 Task: Toggle the include symbols option in the quick open.
Action: Mouse moved to (12, 562)
Screenshot: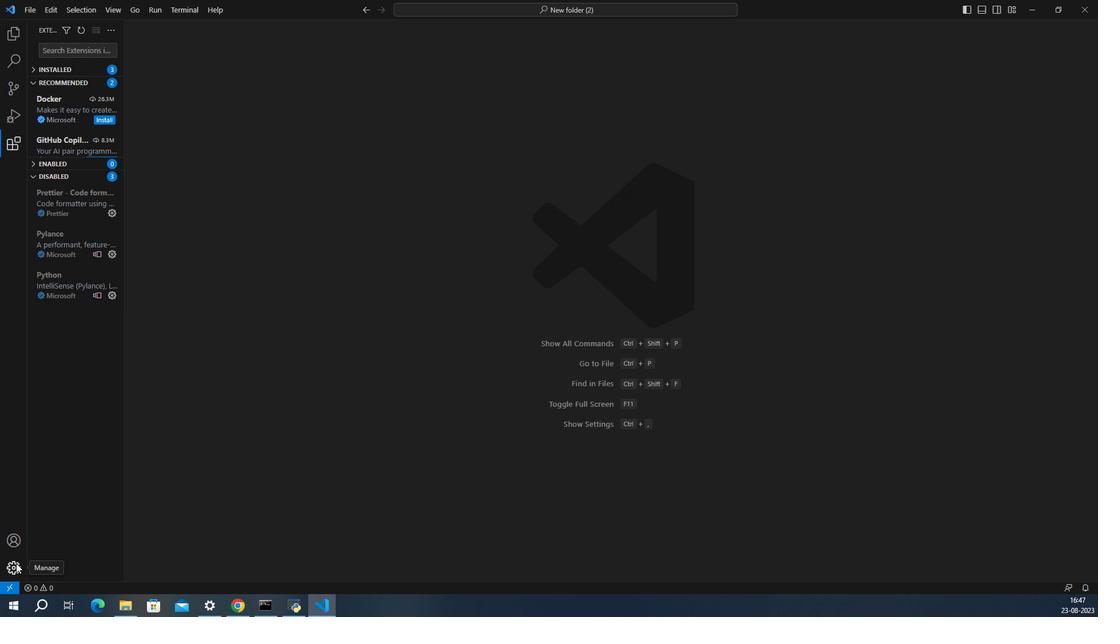 
Action: Mouse pressed left at (12, 562)
Screenshot: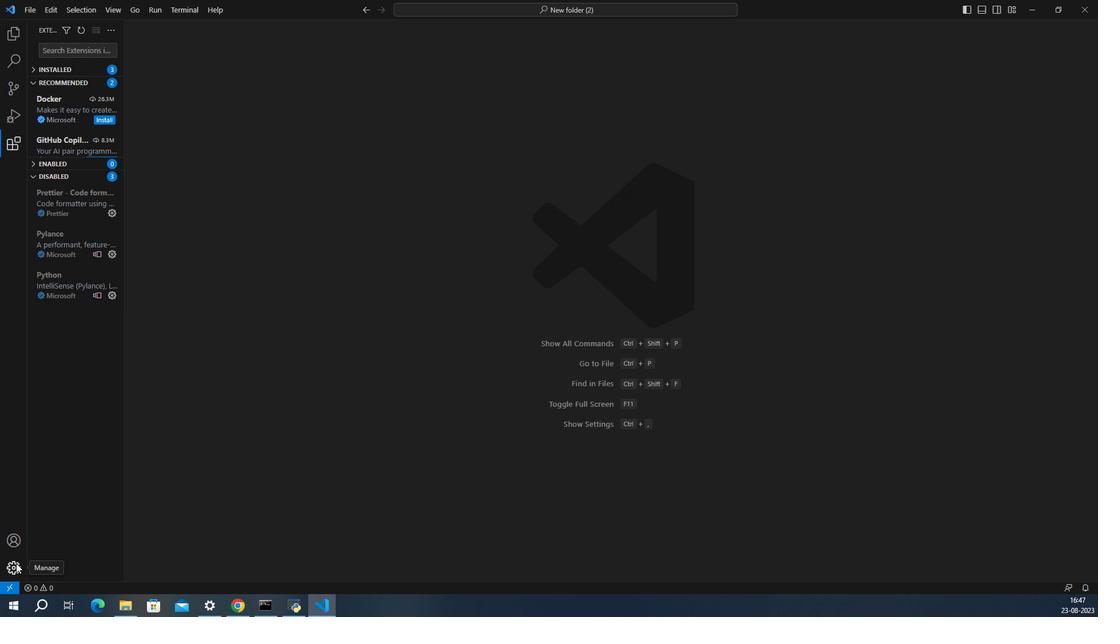 
Action: Mouse moved to (66, 475)
Screenshot: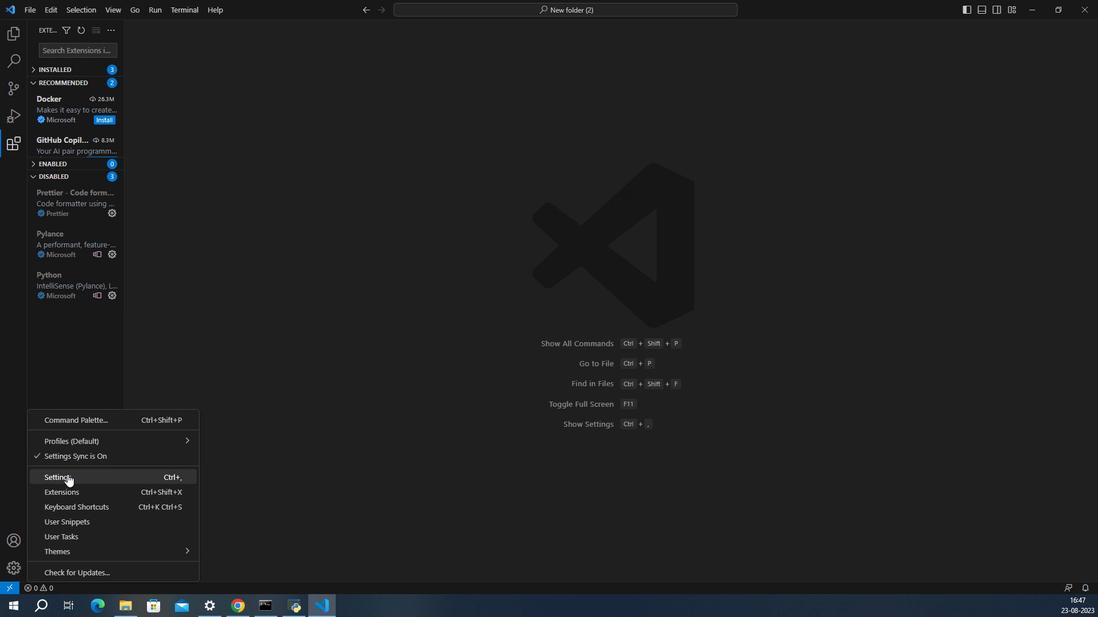
Action: Mouse pressed left at (66, 475)
Screenshot: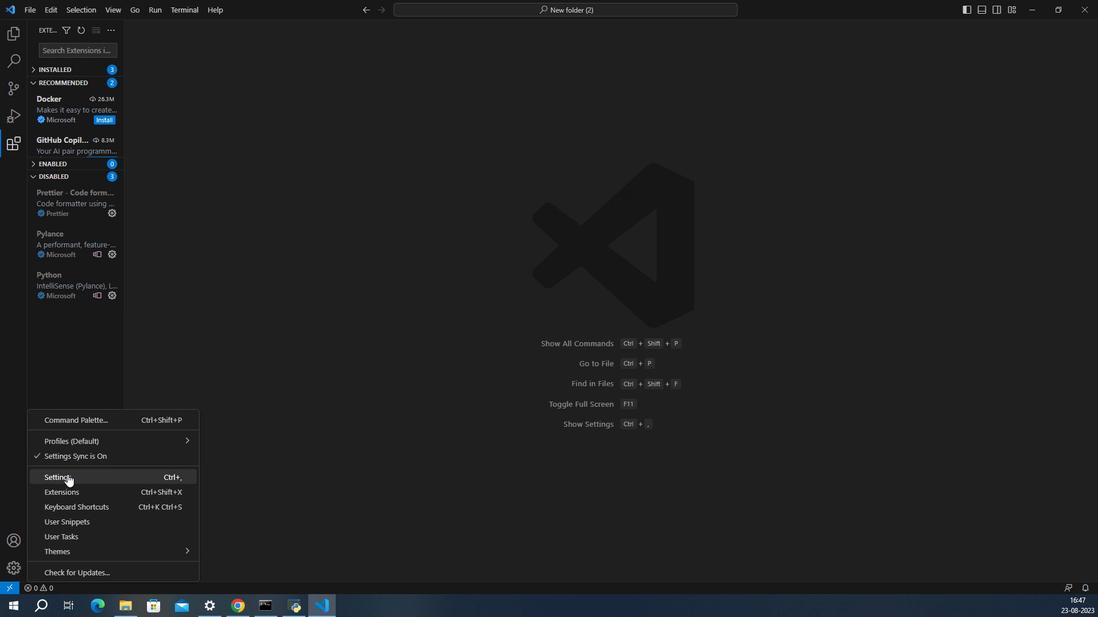 
Action: Mouse moved to (510, 324)
Screenshot: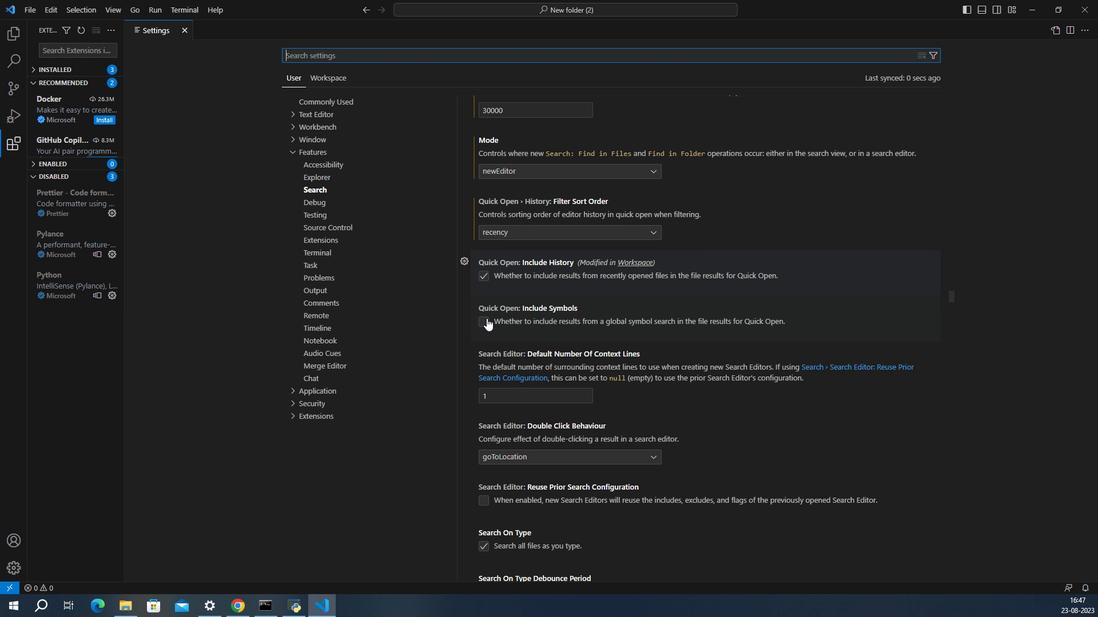 
Action: Mouse pressed left at (510, 324)
Screenshot: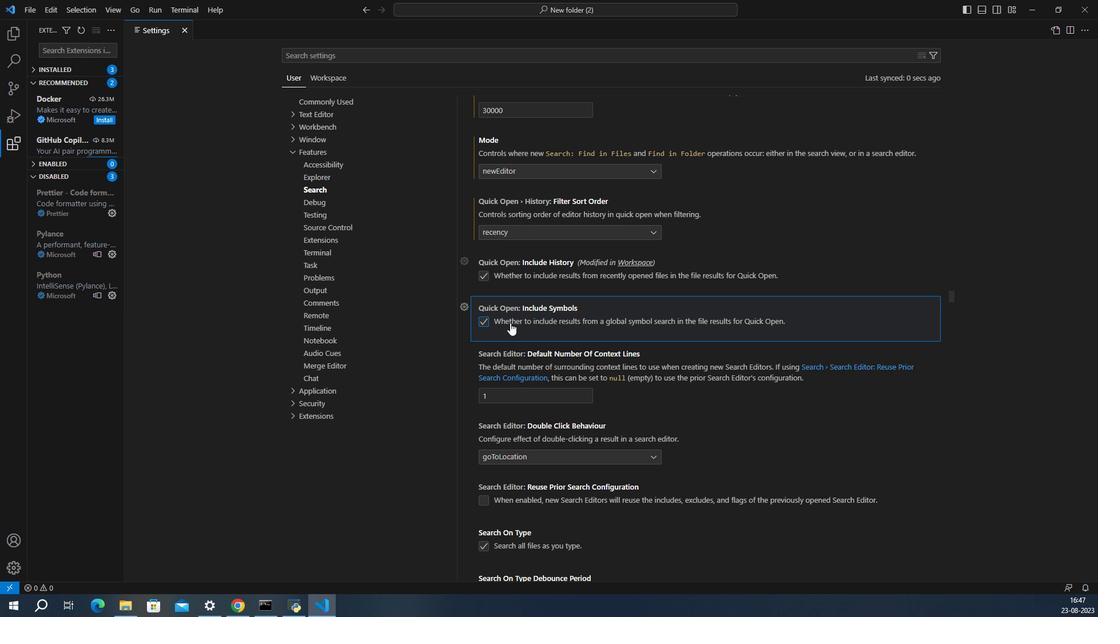
Action: Mouse moved to (541, 328)
Screenshot: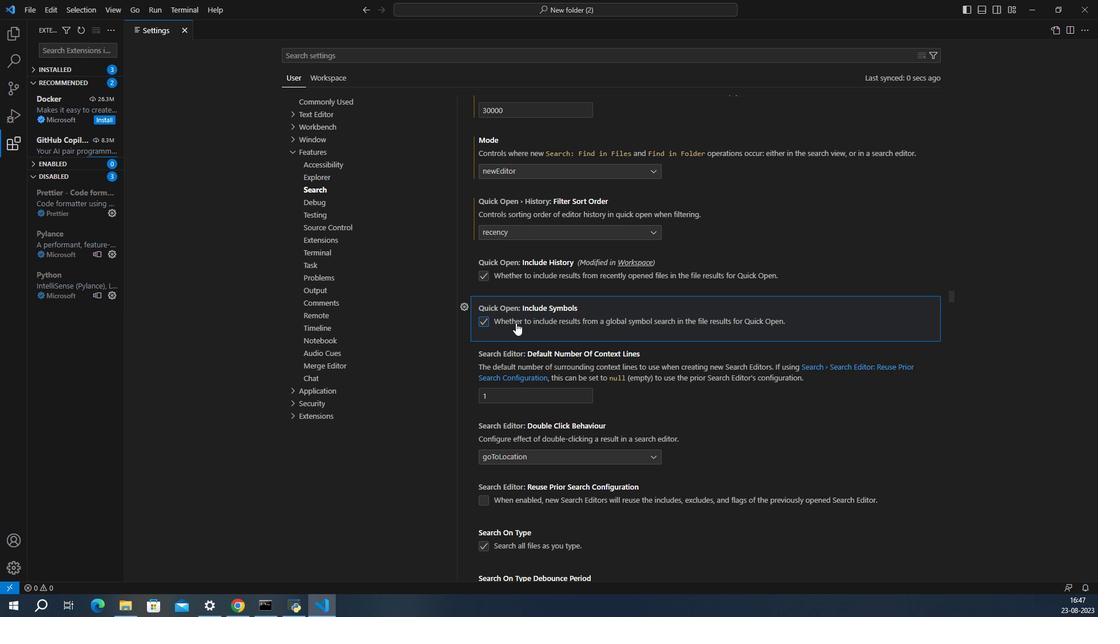 
